 Task: Select the education as the cause.
Action: Mouse moved to (671, 74)
Screenshot: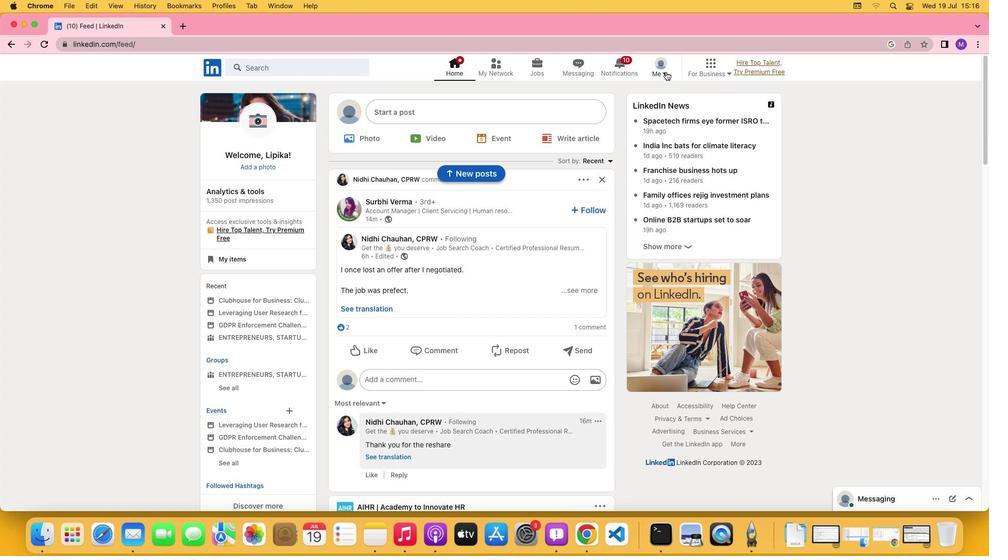 
Action: Mouse pressed left at (671, 74)
Screenshot: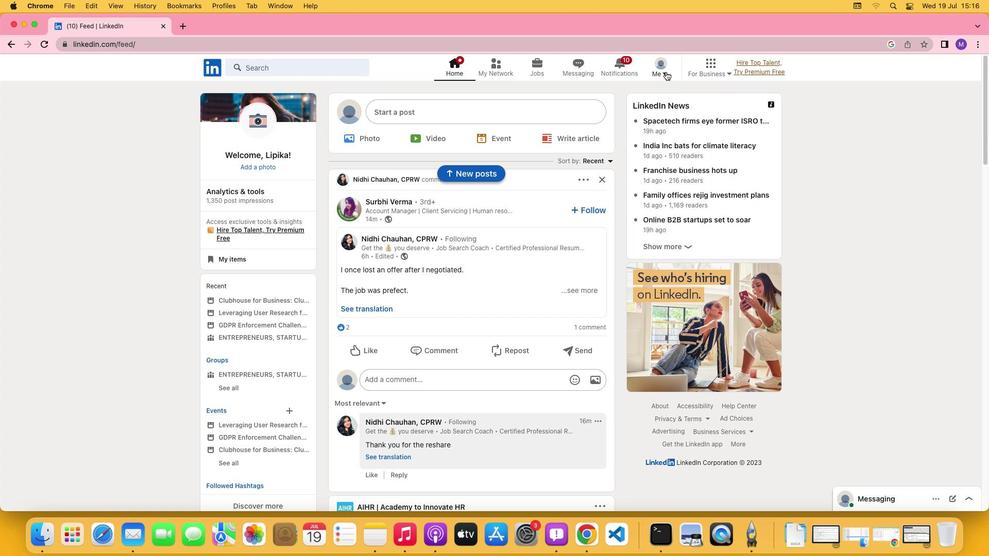 
Action: Mouse moved to (672, 78)
Screenshot: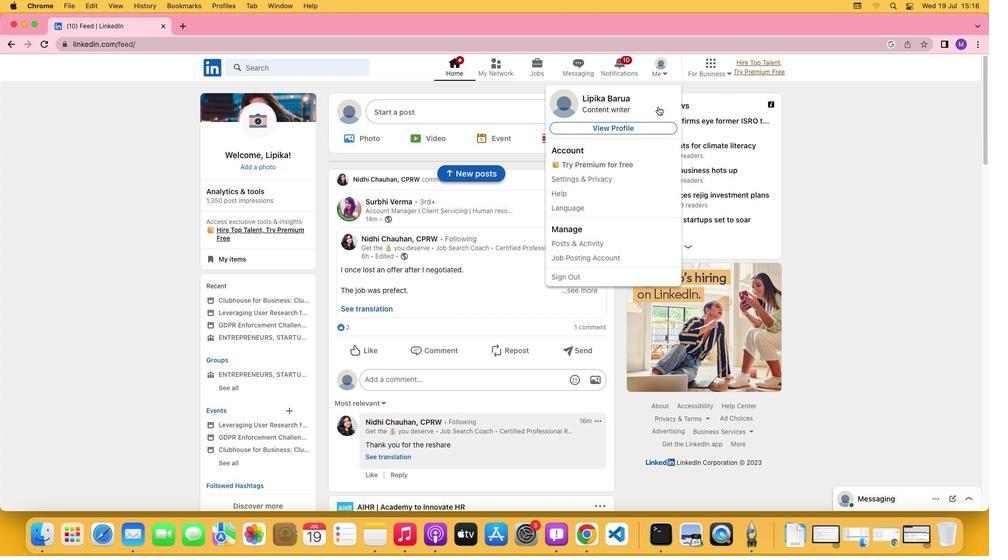 
Action: Mouse pressed left at (672, 78)
Screenshot: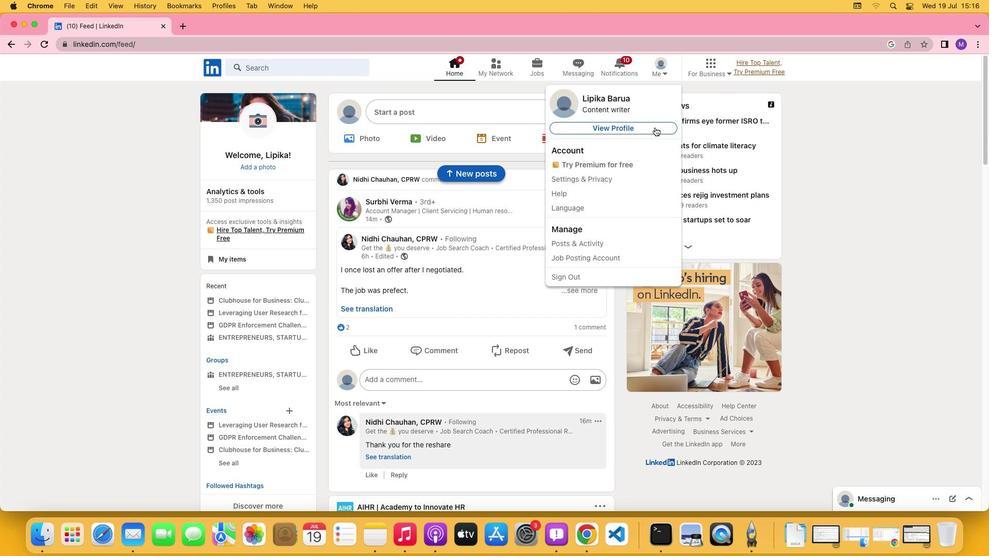 
Action: Mouse moved to (662, 131)
Screenshot: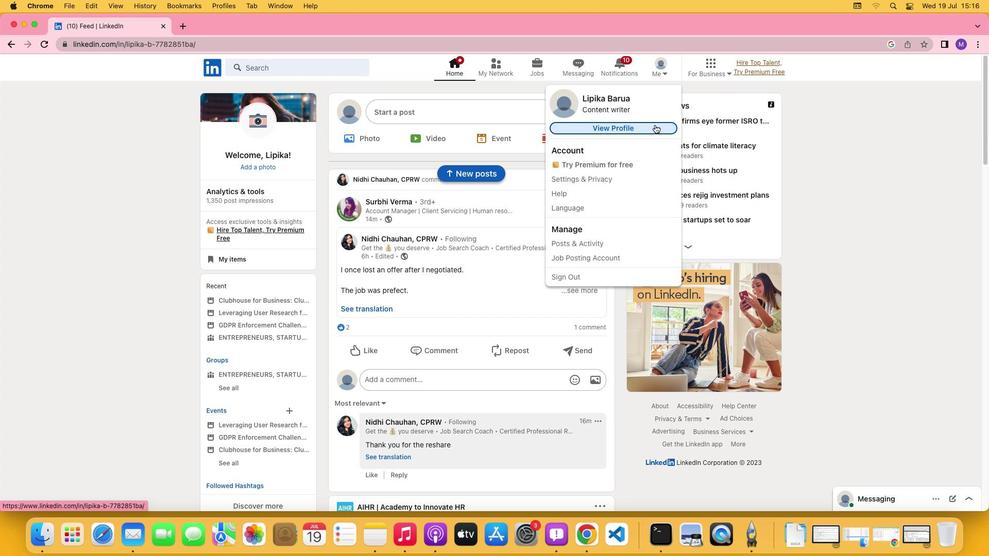
Action: Mouse pressed left at (662, 131)
Screenshot: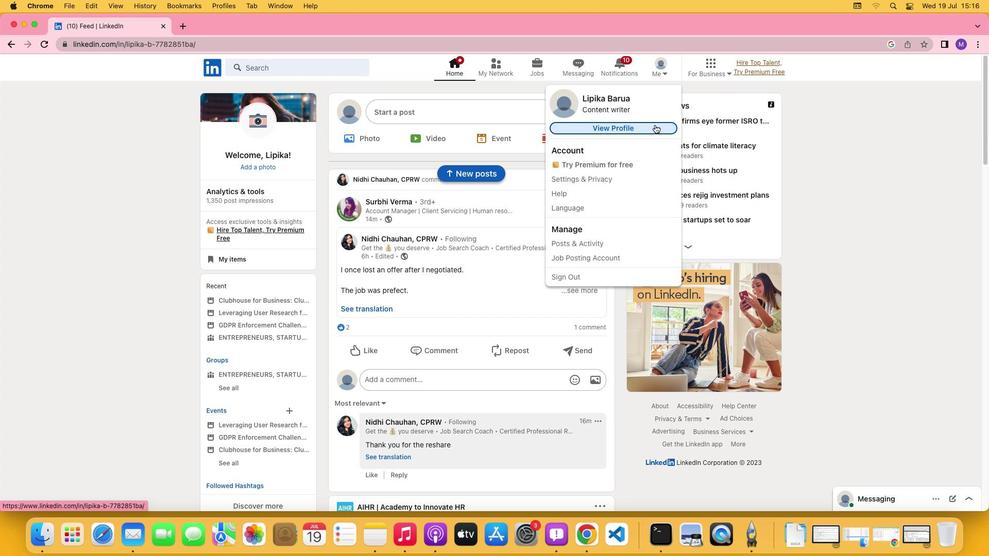 
Action: Mouse moved to (336, 339)
Screenshot: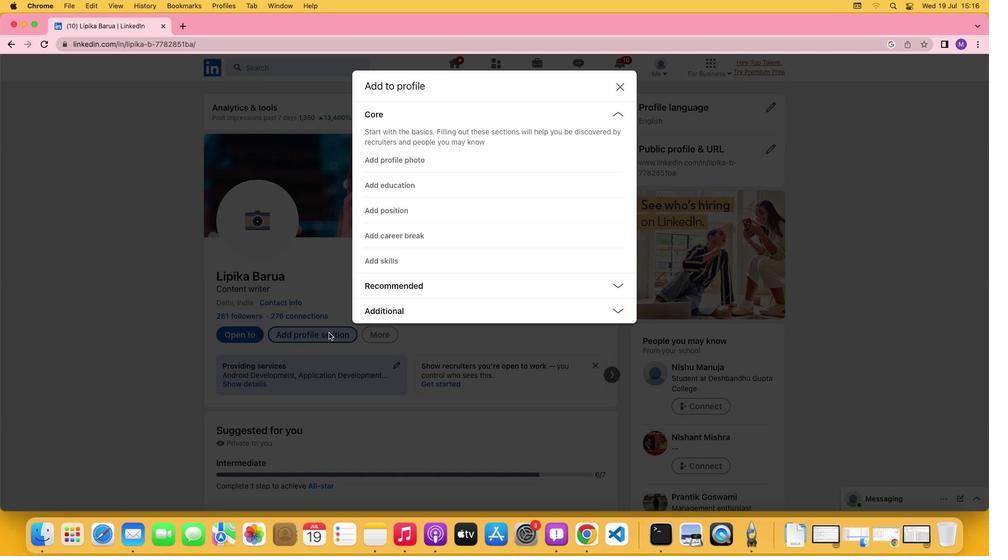 
Action: Mouse pressed left at (336, 339)
Screenshot: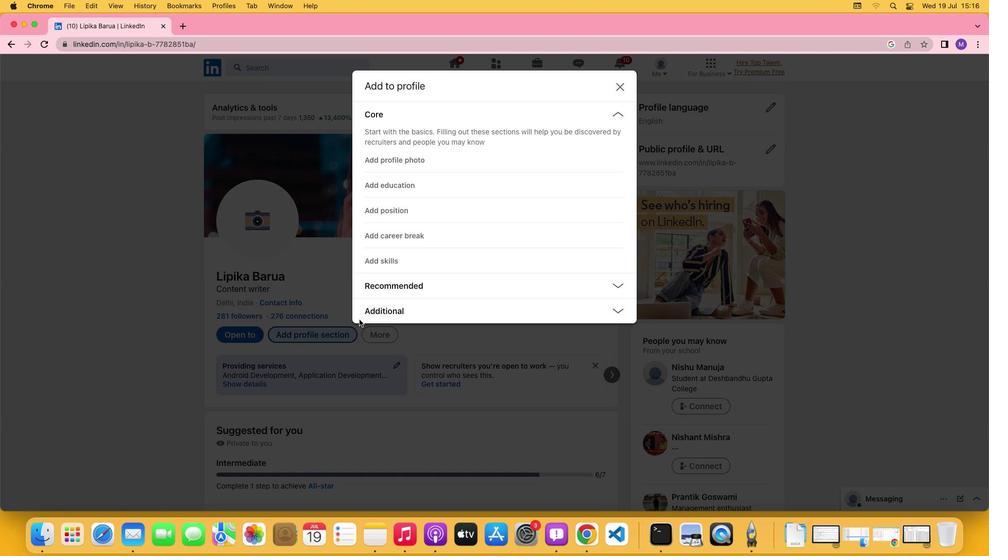 
Action: Mouse moved to (394, 316)
Screenshot: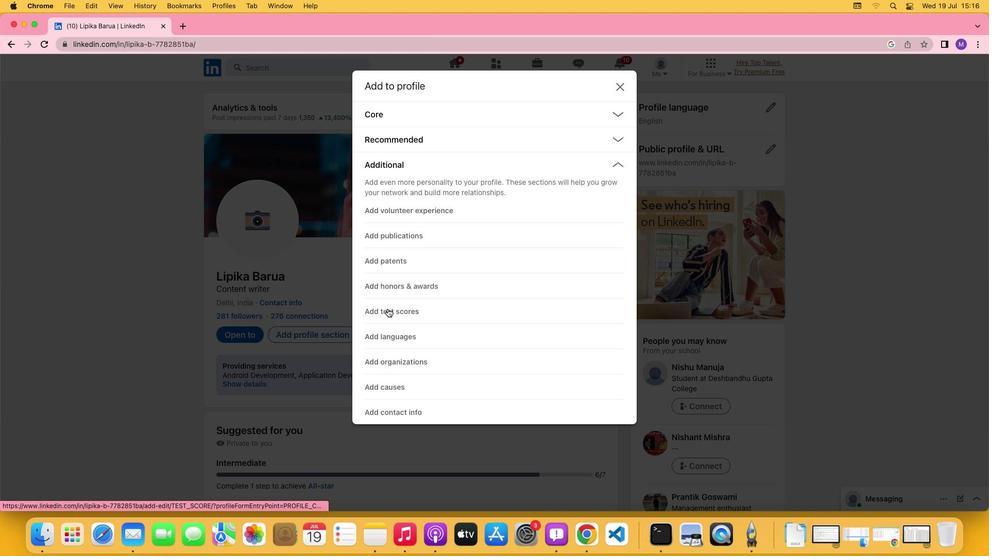 
Action: Mouse pressed left at (394, 316)
Screenshot: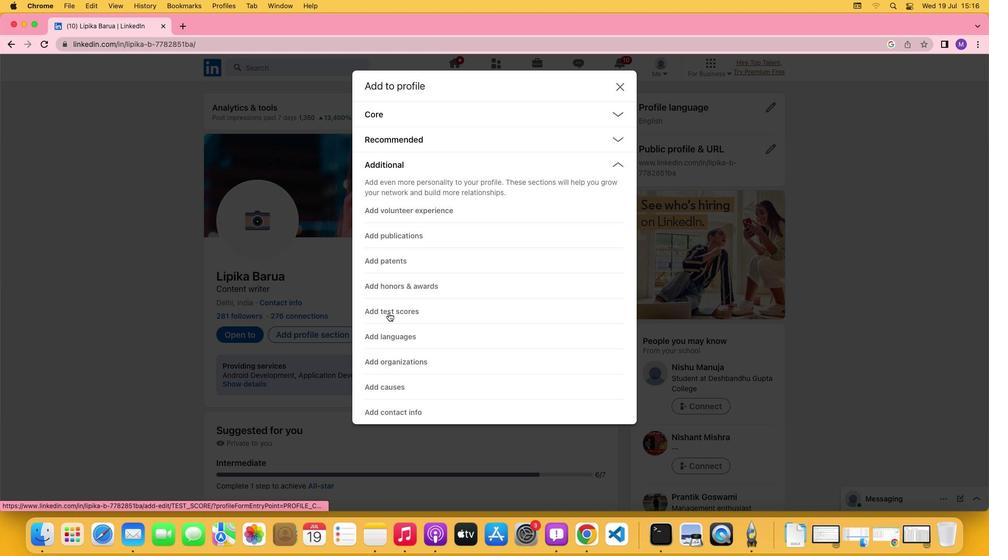 
Action: Mouse moved to (393, 394)
Screenshot: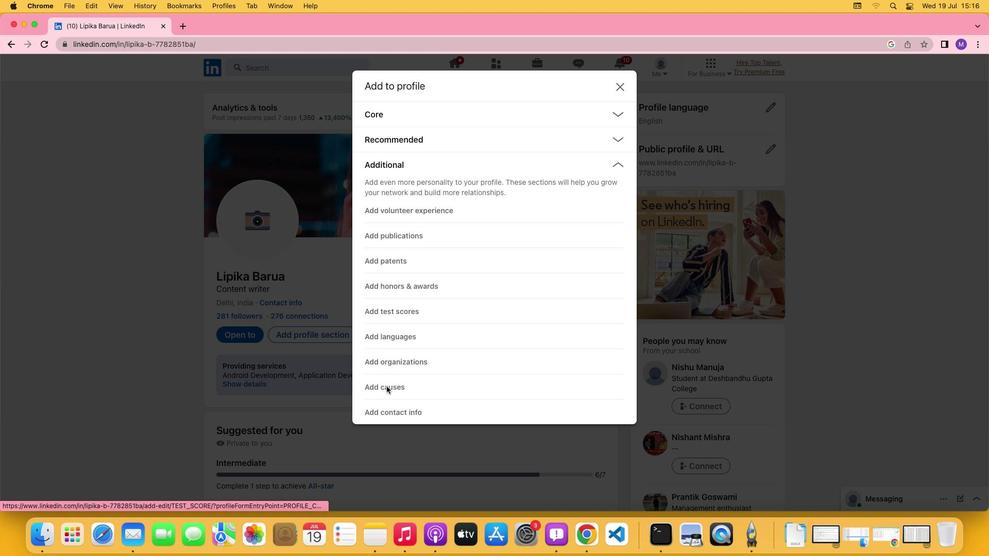 
Action: Mouse pressed left at (393, 394)
Screenshot: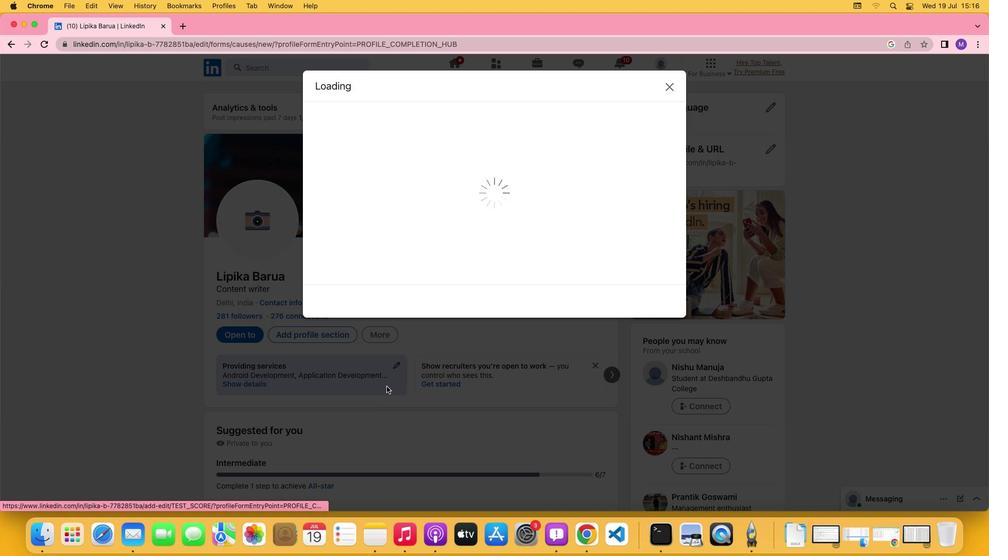 
Action: Mouse moved to (328, 258)
Screenshot: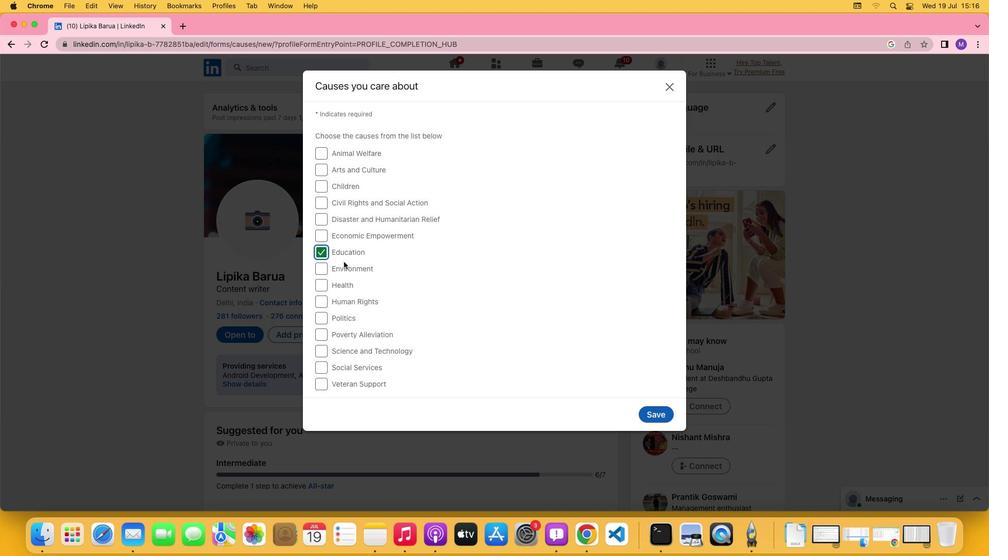 
Action: Mouse pressed left at (328, 258)
Screenshot: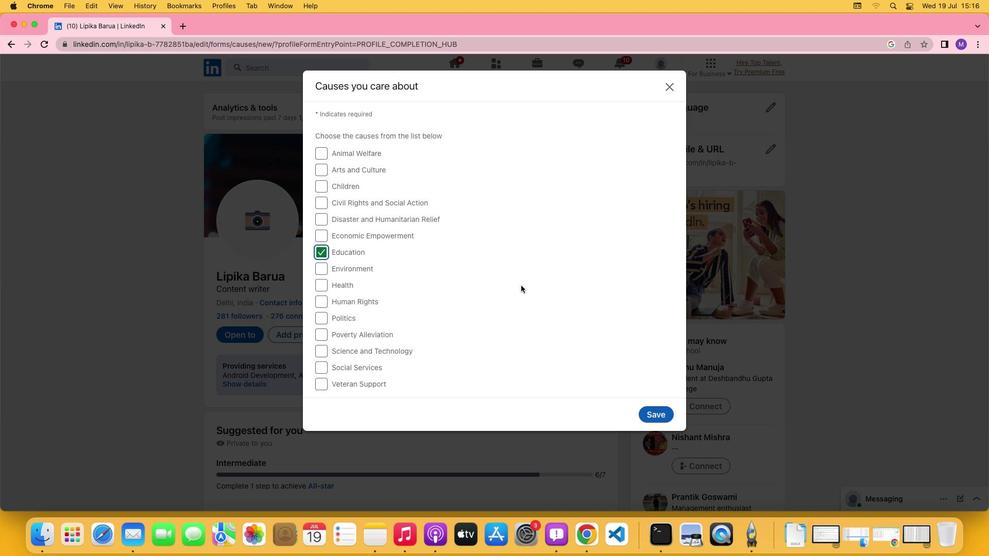 
Action: Mouse moved to (540, 292)
Screenshot: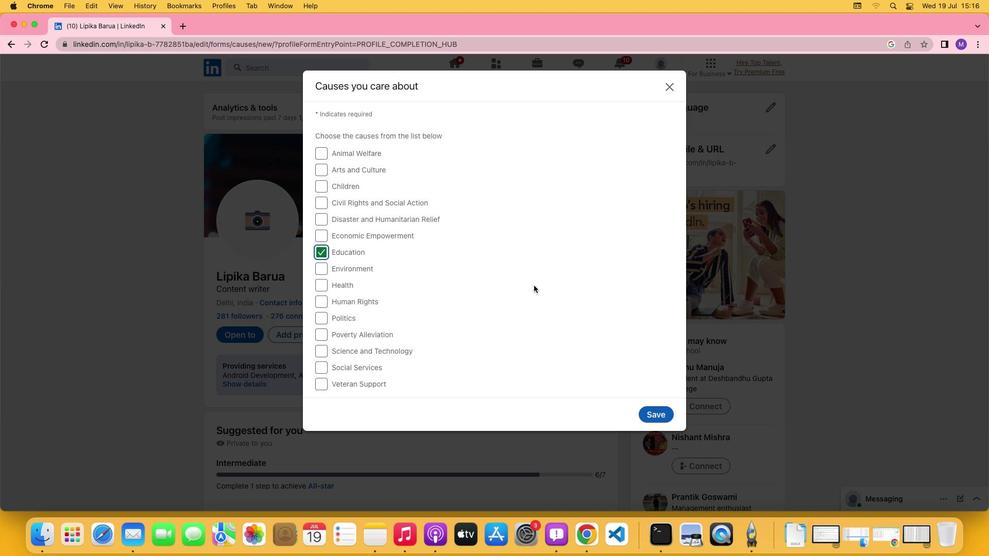 
